 Task: Create a due date automation trigger when advanced on, on the wednesday after a card is due add content with a name or a description starting with resume at 11:00 AM.
Action: Mouse moved to (1072, 86)
Screenshot: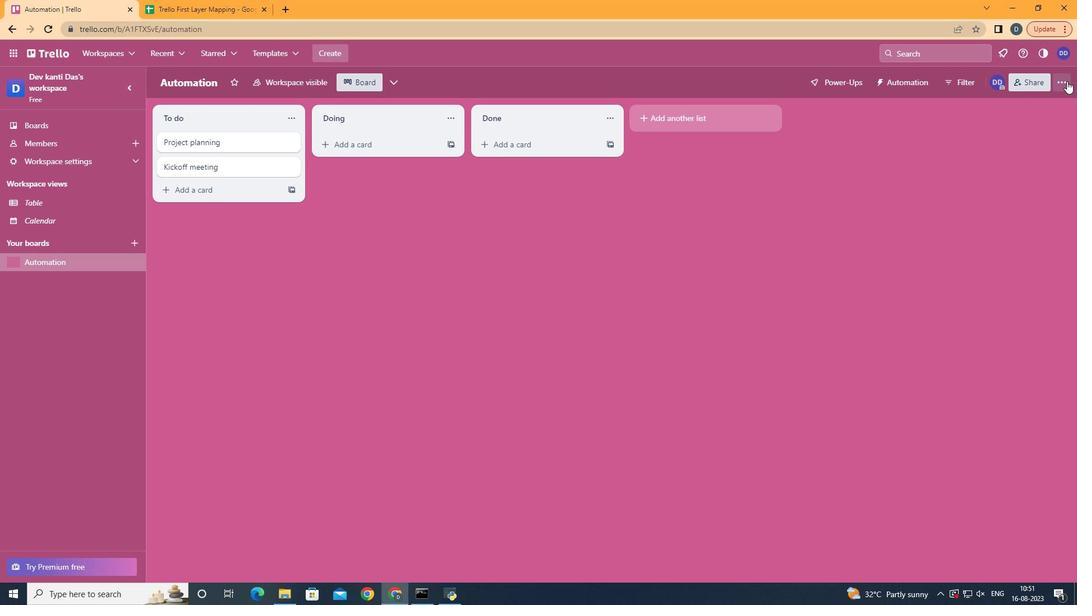 
Action: Mouse pressed left at (1072, 86)
Screenshot: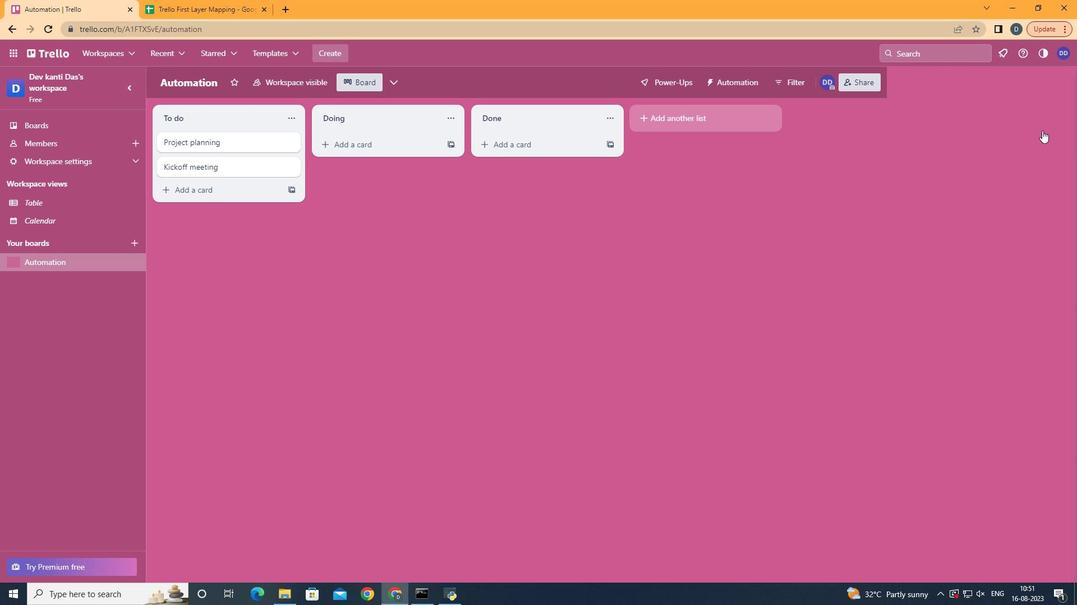 
Action: Mouse moved to (977, 244)
Screenshot: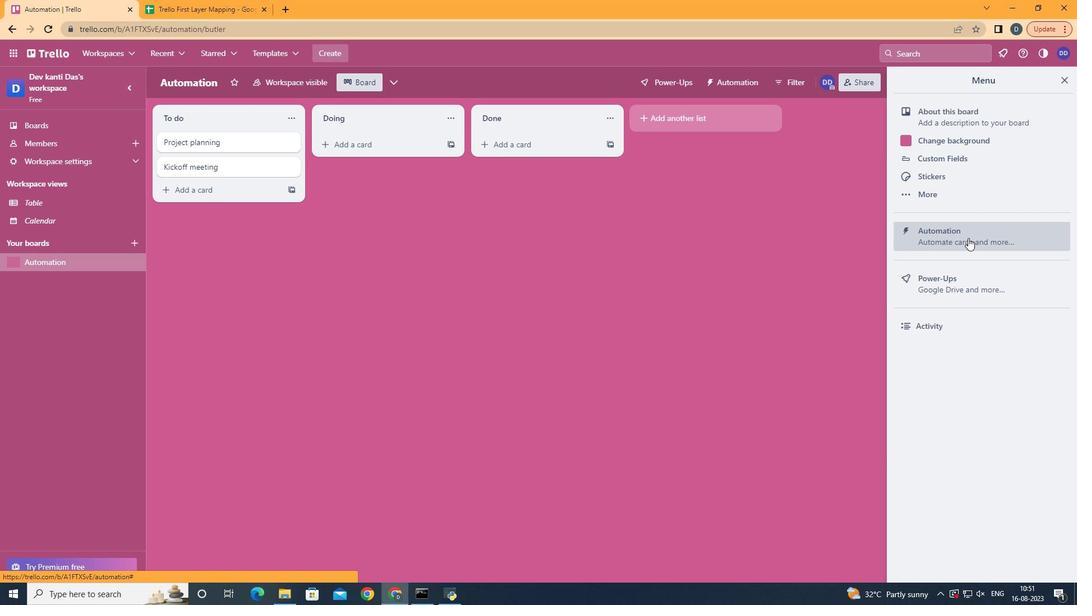 
Action: Mouse pressed left at (977, 244)
Screenshot: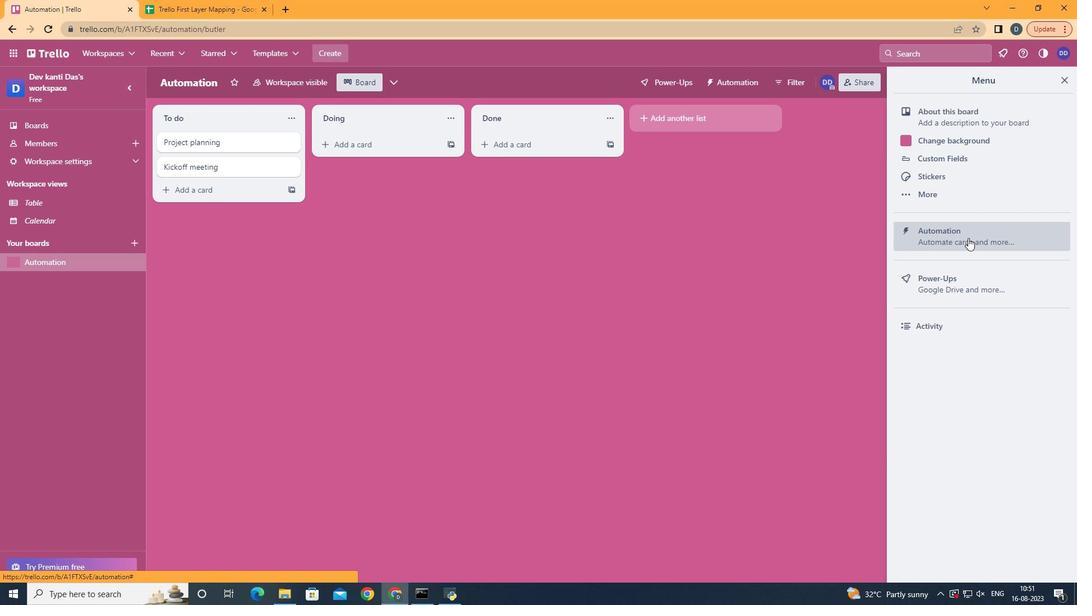 
Action: Mouse moved to (250, 227)
Screenshot: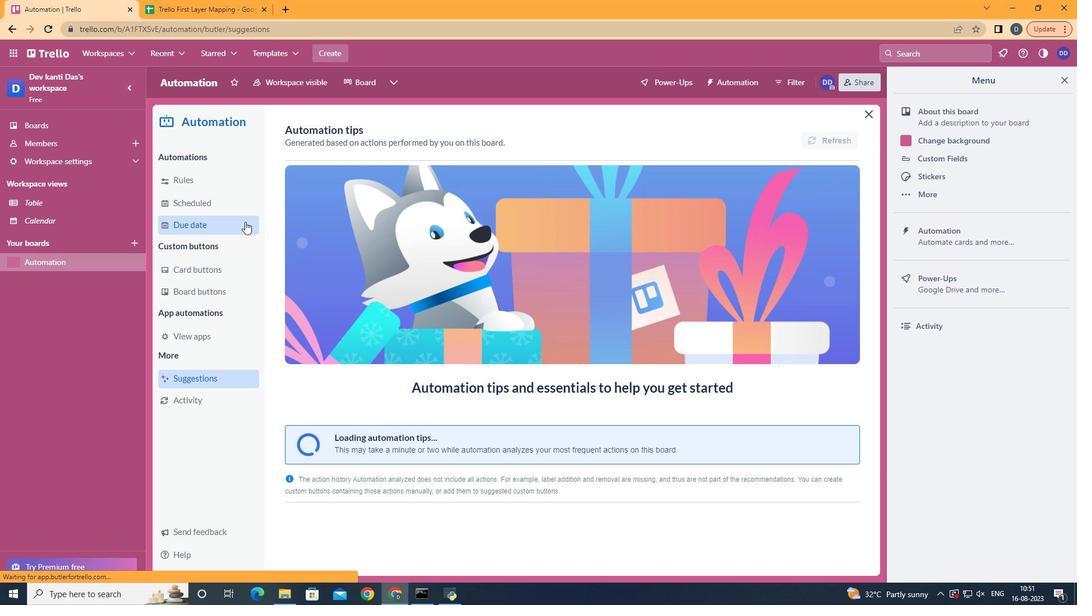 
Action: Mouse pressed left at (250, 227)
Screenshot: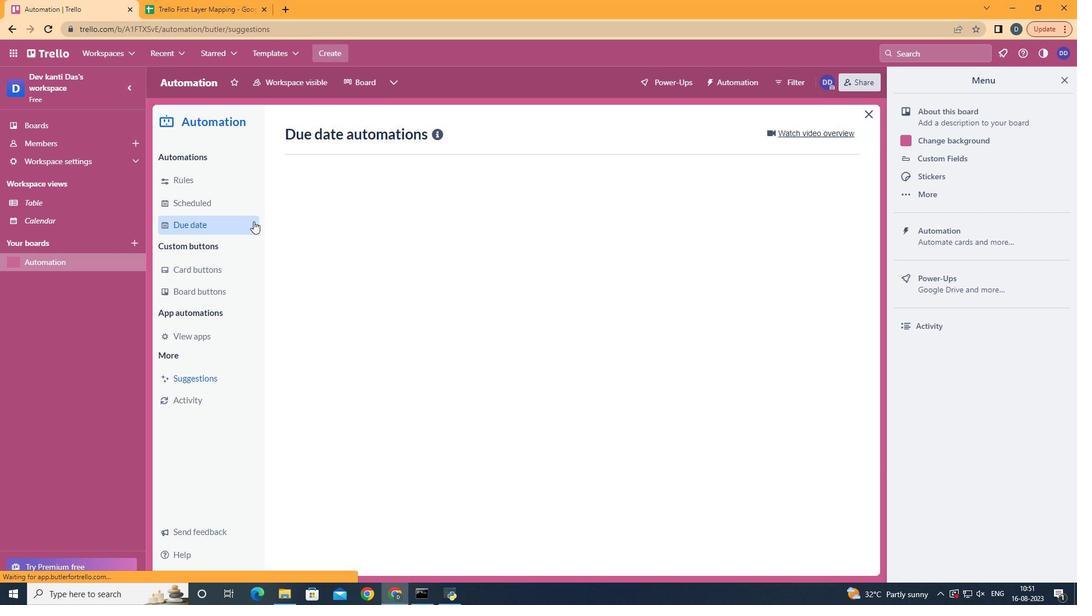
Action: Mouse moved to (777, 138)
Screenshot: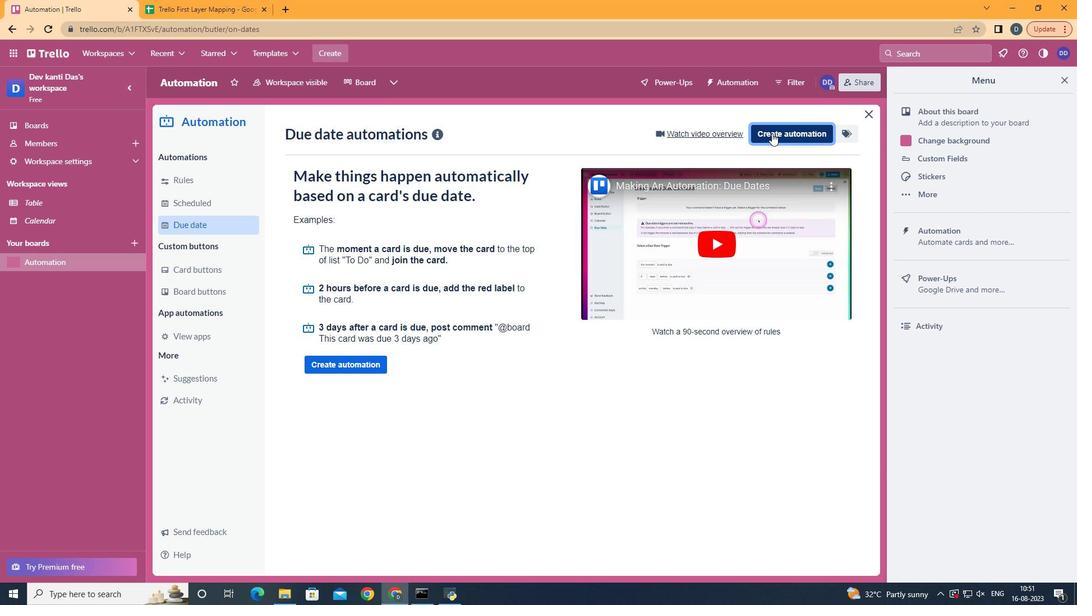 
Action: Mouse pressed left at (777, 138)
Screenshot: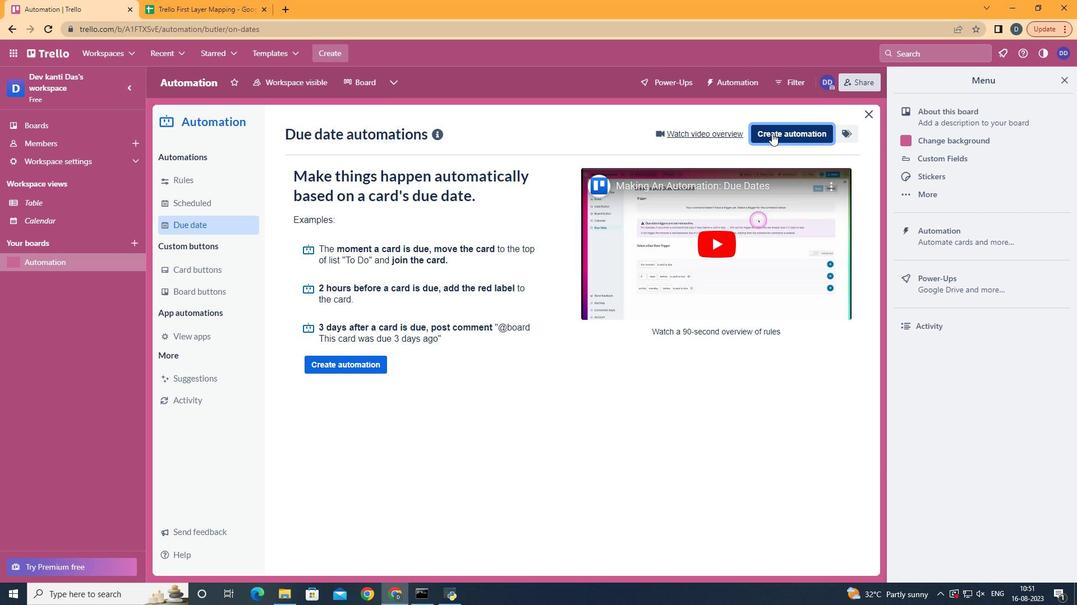 
Action: Mouse moved to (563, 236)
Screenshot: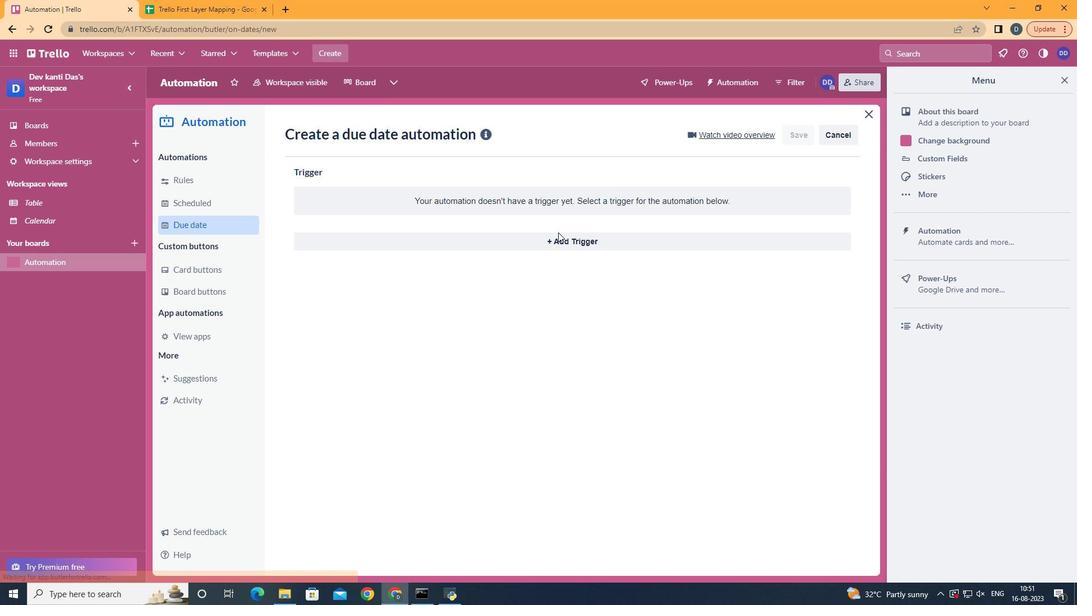 
Action: Mouse pressed left at (563, 236)
Screenshot: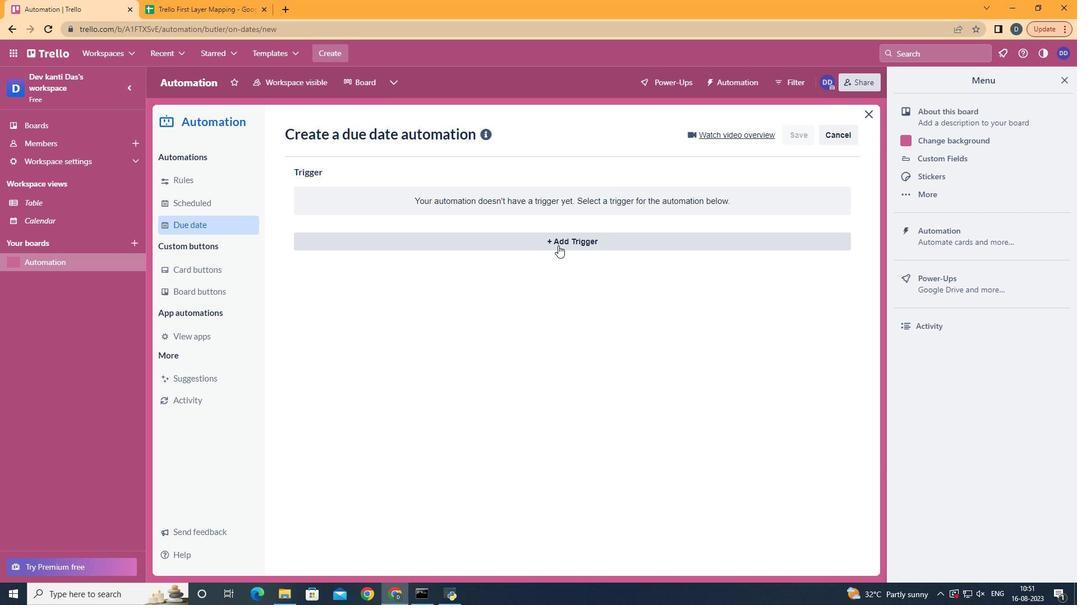 
Action: Mouse moved to (563, 250)
Screenshot: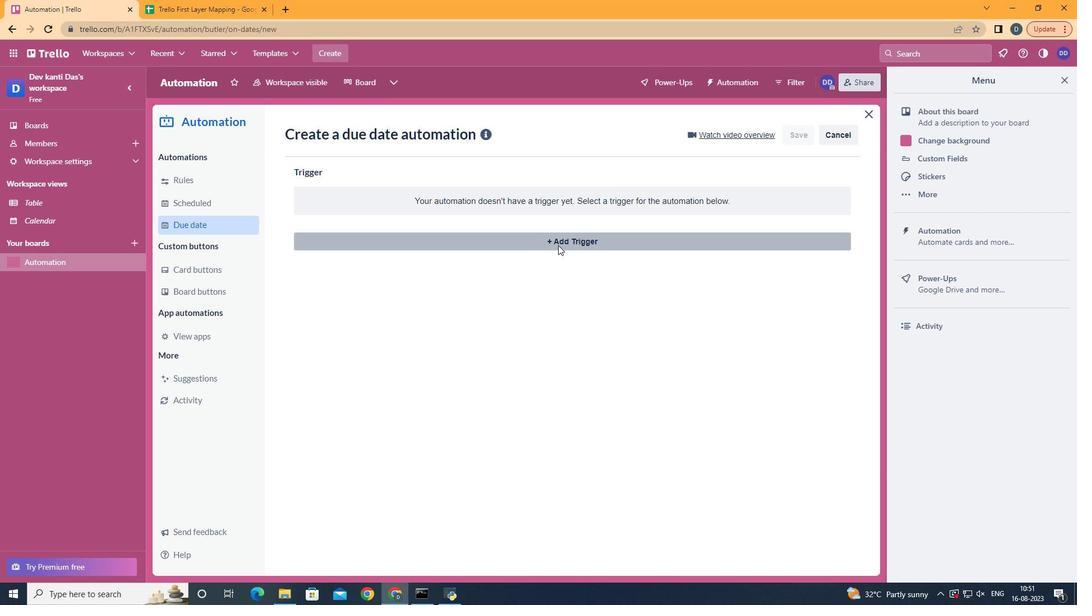 
Action: Mouse pressed left at (563, 250)
Screenshot: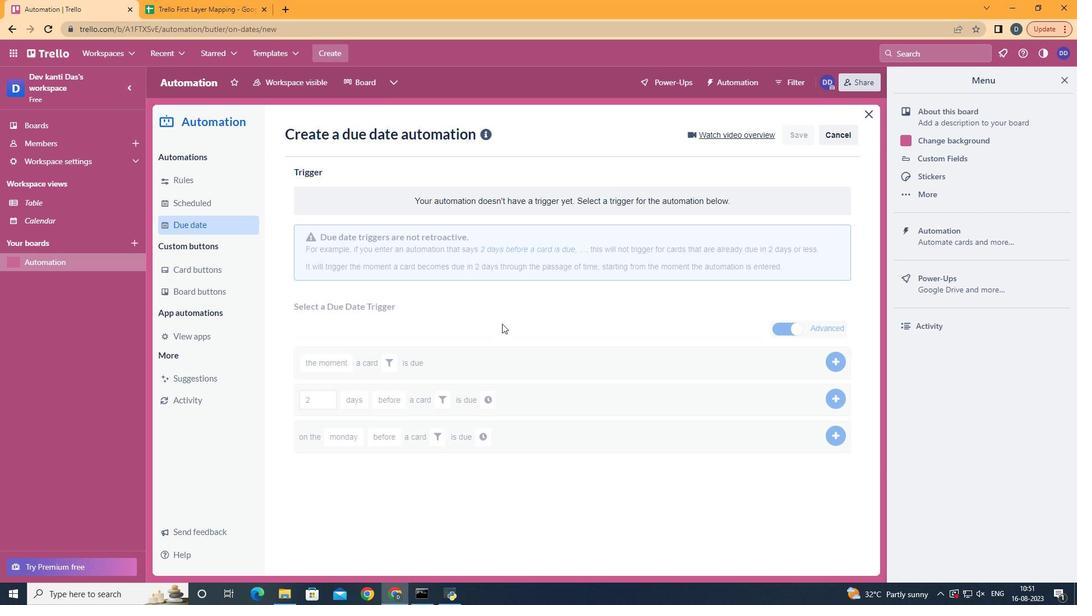 
Action: Mouse moved to (368, 347)
Screenshot: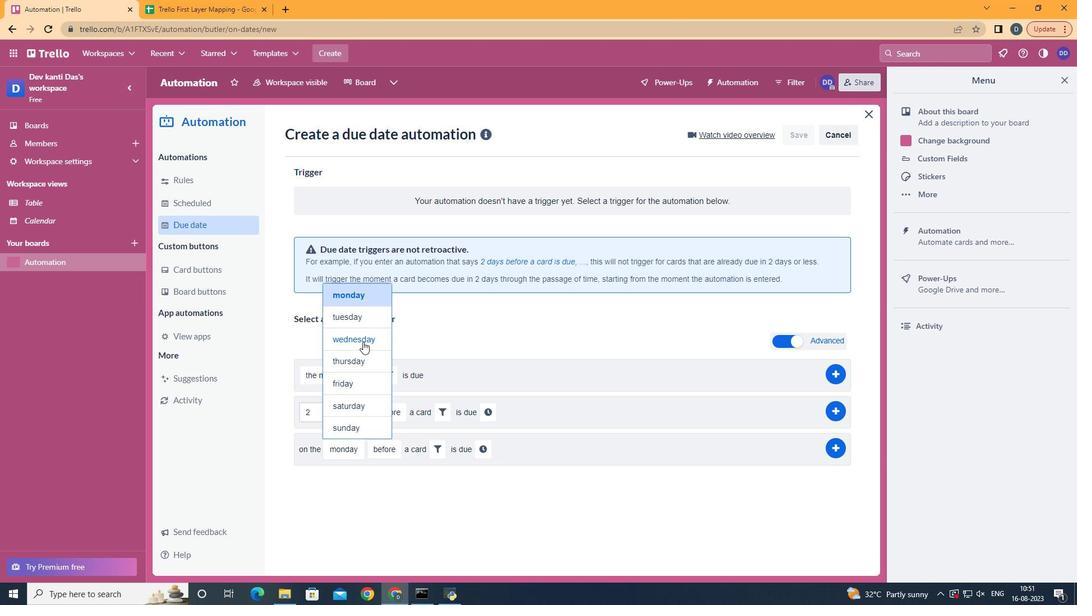 
Action: Mouse pressed left at (368, 347)
Screenshot: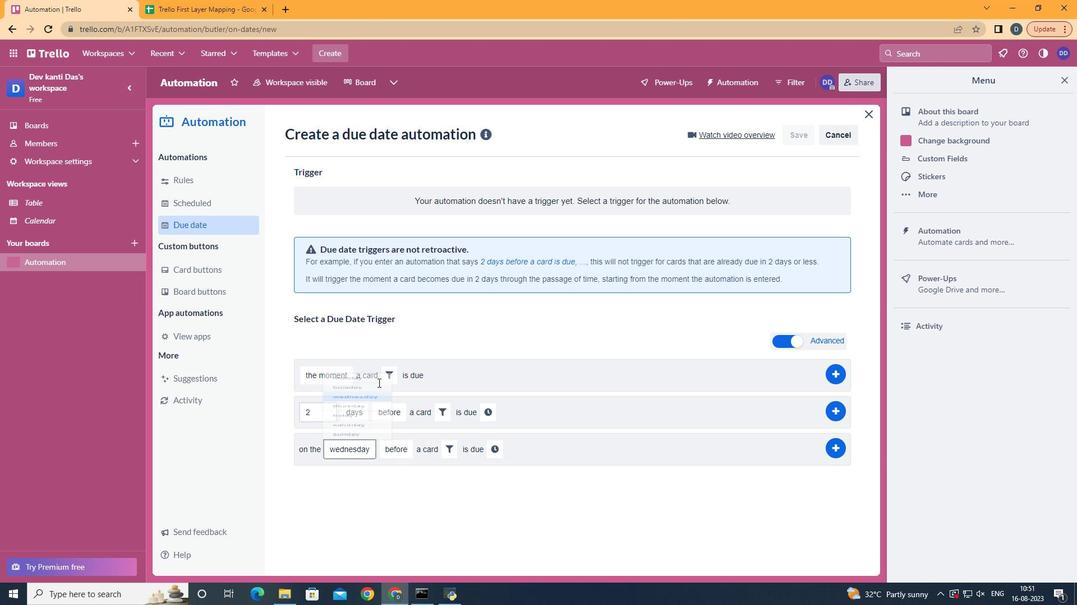 
Action: Mouse moved to (417, 495)
Screenshot: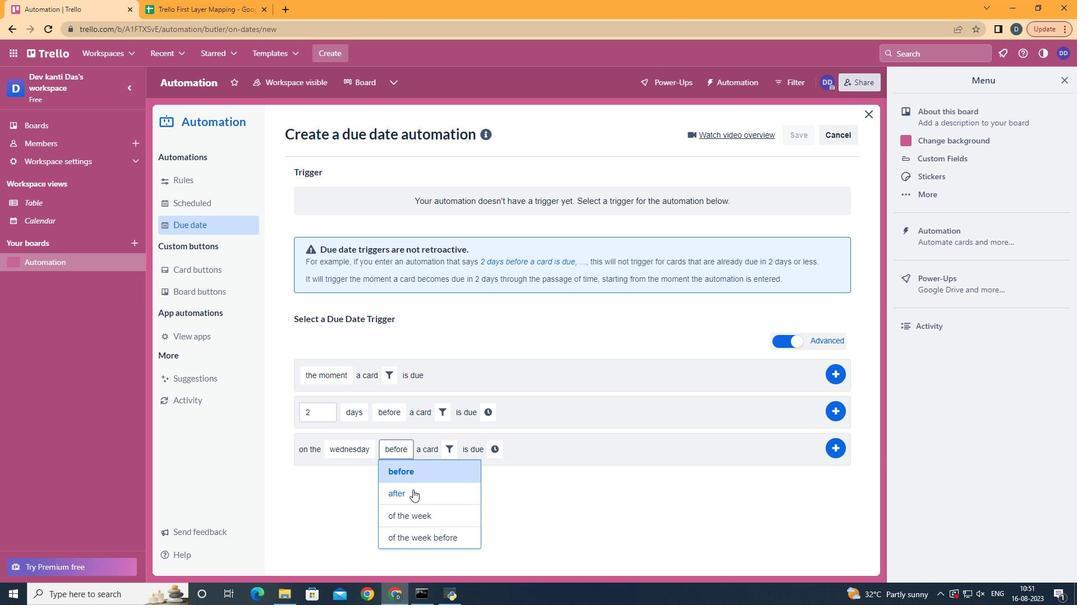 
Action: Mouse pressed left at (417, 495)
Screenshot: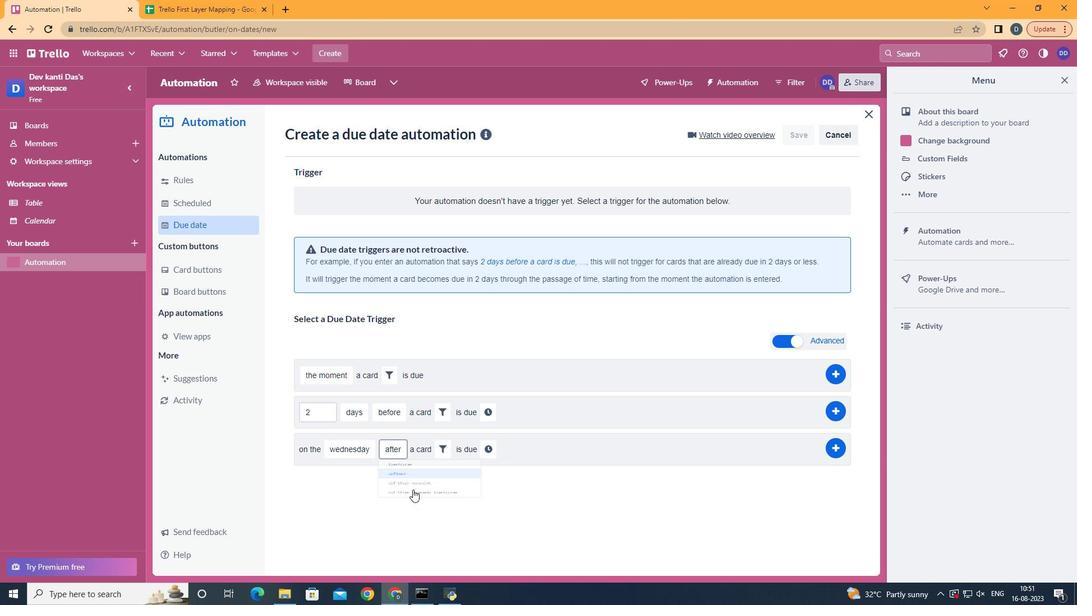 
Action: Mouse moved to (449, 454)
Screenshot: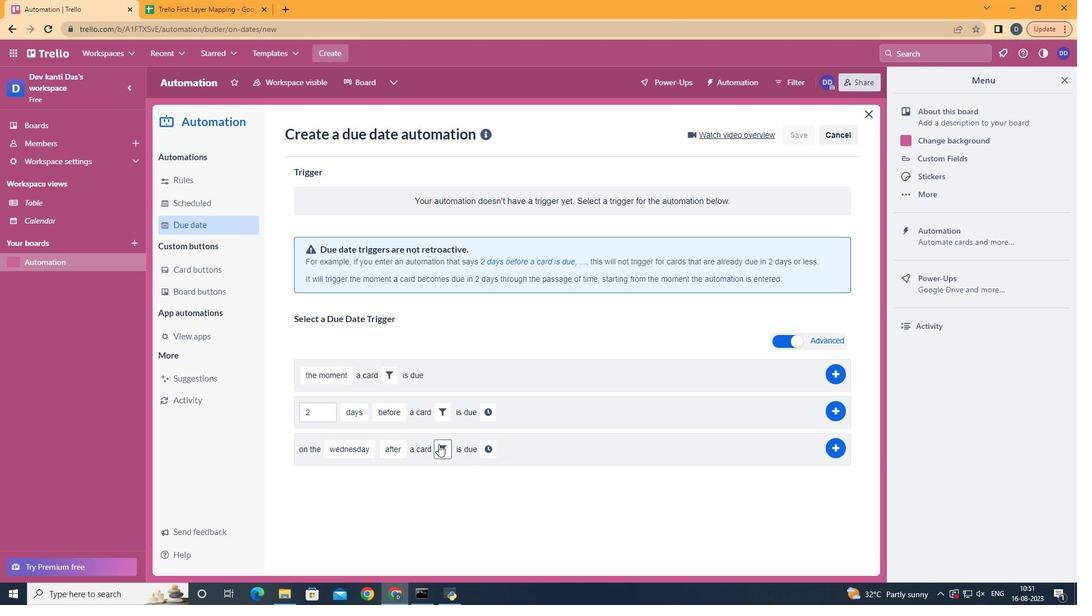 
Action: Mouse pressed left at (449, 454)
Screenshot: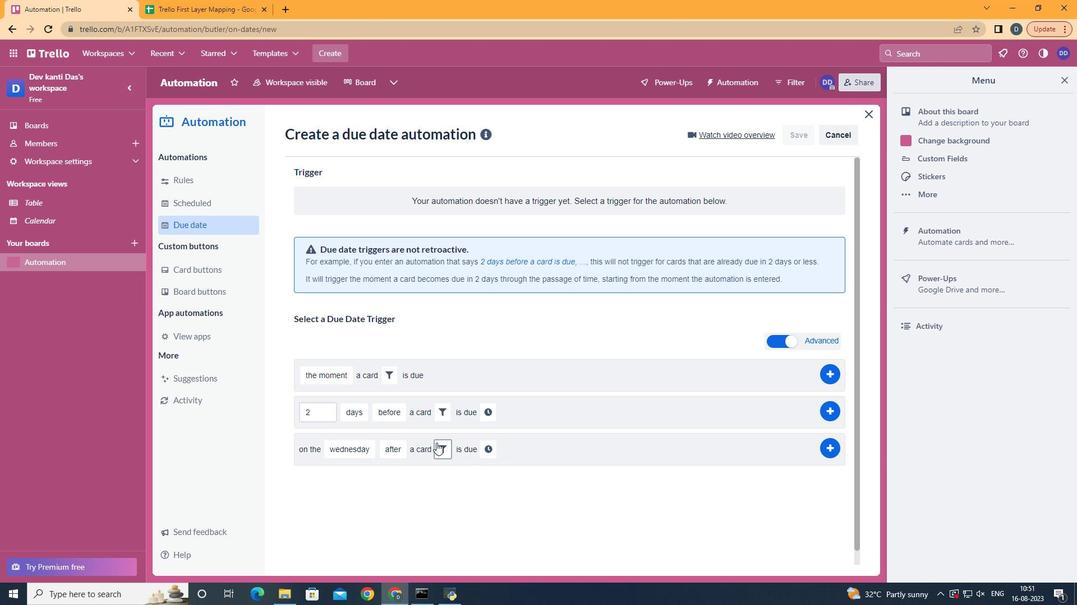 
Action: Mouse moved to (582, 486)
Screenshot: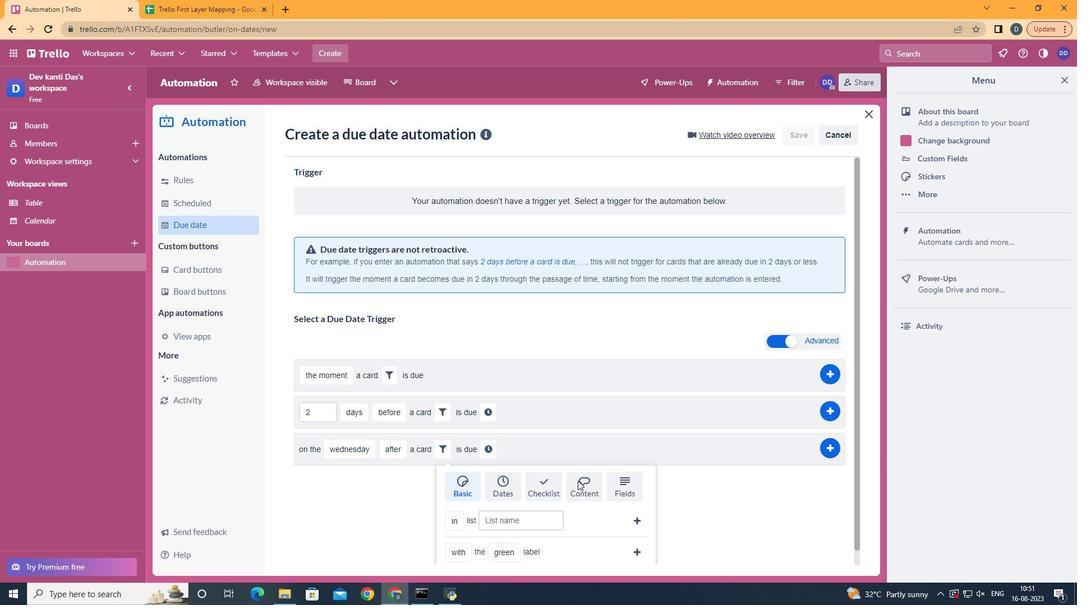
Action: Mouse pressed left at (582, 486)
Screenshot: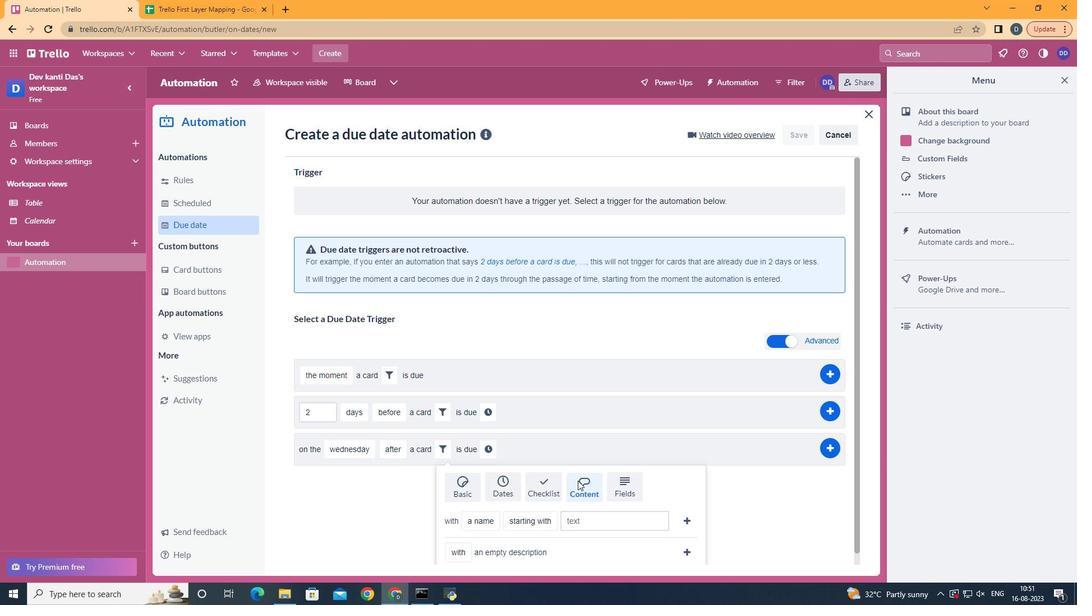 
Action: Mouse moved to (497, 508)
Screenshot: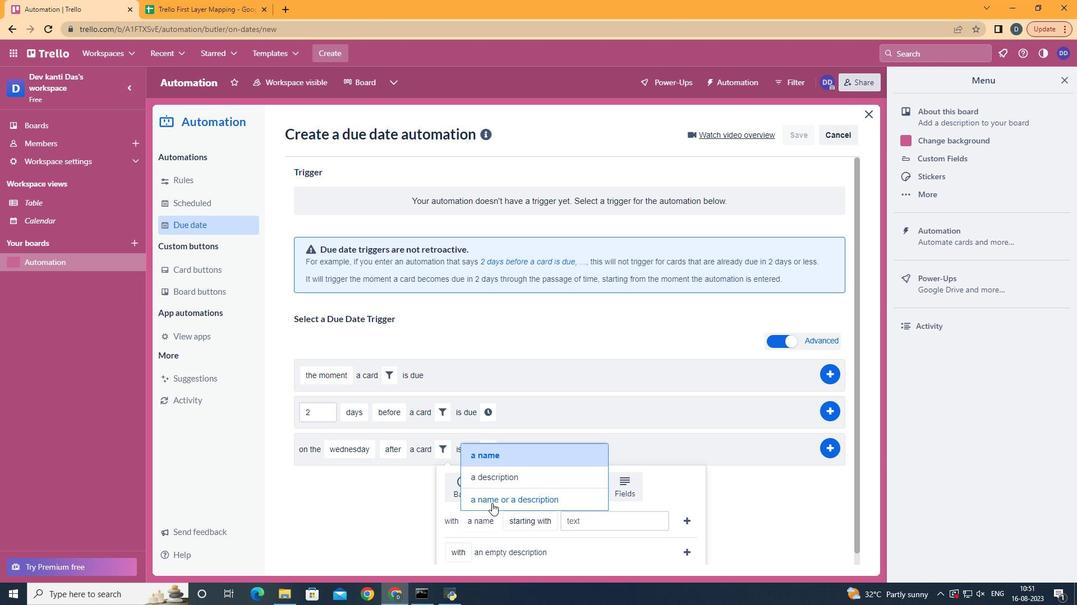 
Action: Mouse pressed left at (497, 508)
Screenshot: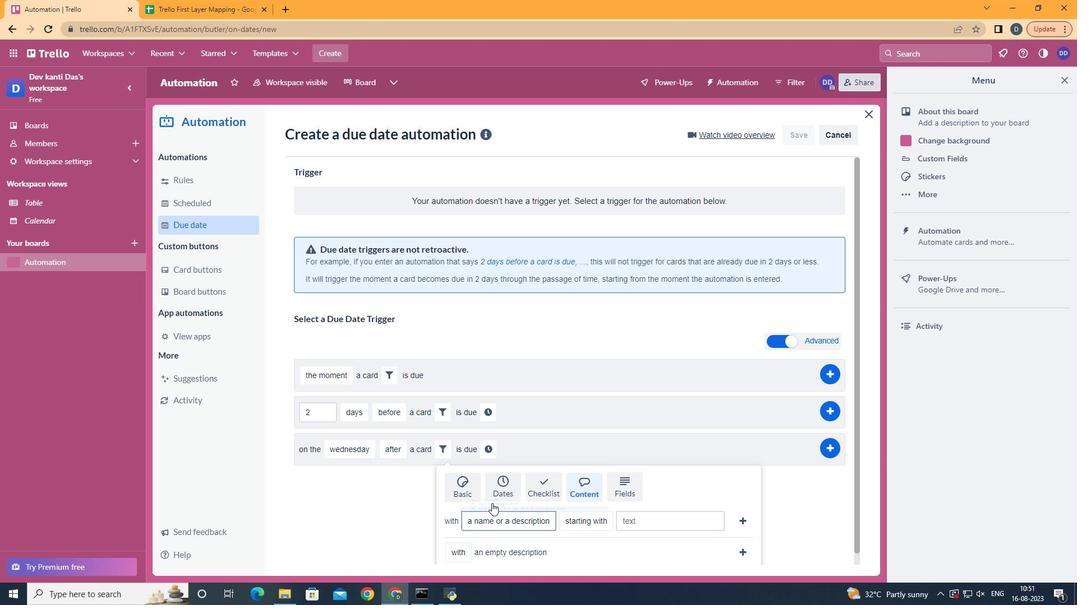 
Action: Mouse moved to (654, 521)
Screenshot: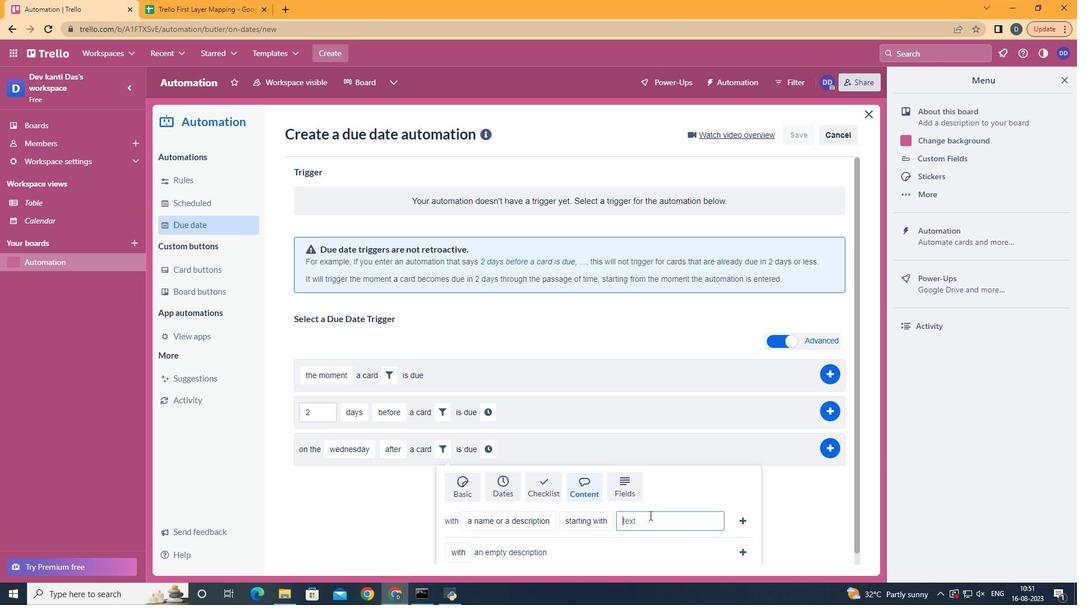 
Action: Mouse pressed left at (654, 521)
Screenshot: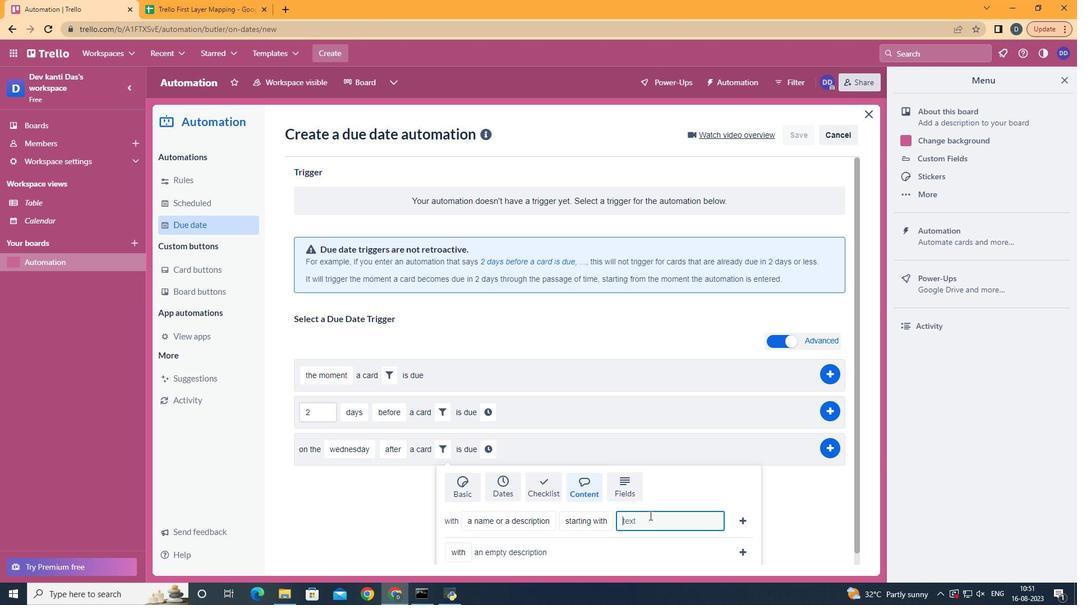 
Action: Mouse moved to (655, 521)
Screenshot: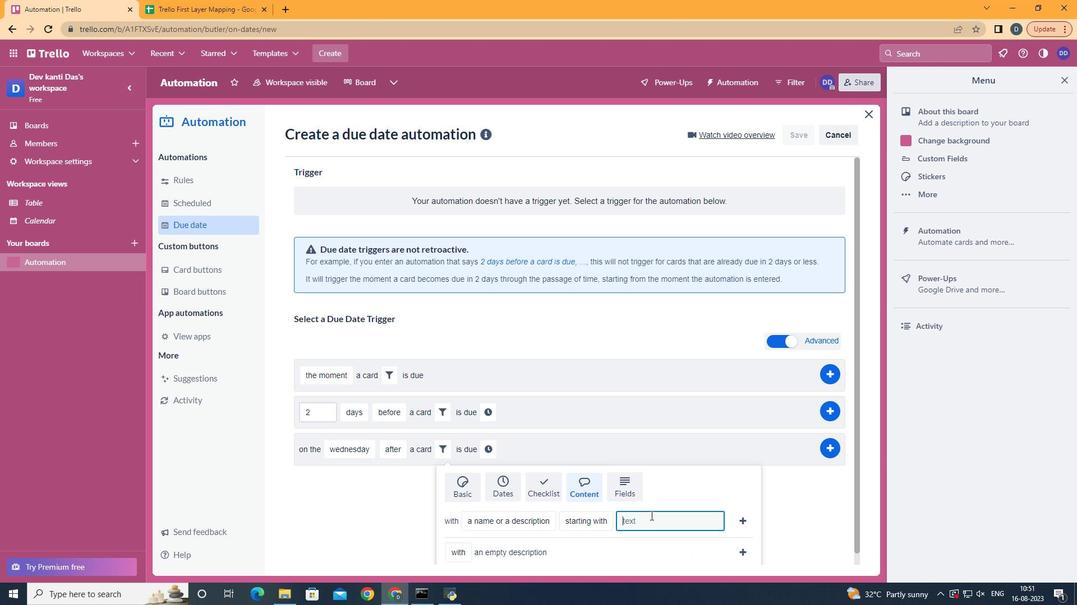 
Action: Key pressed resume
Screenshot: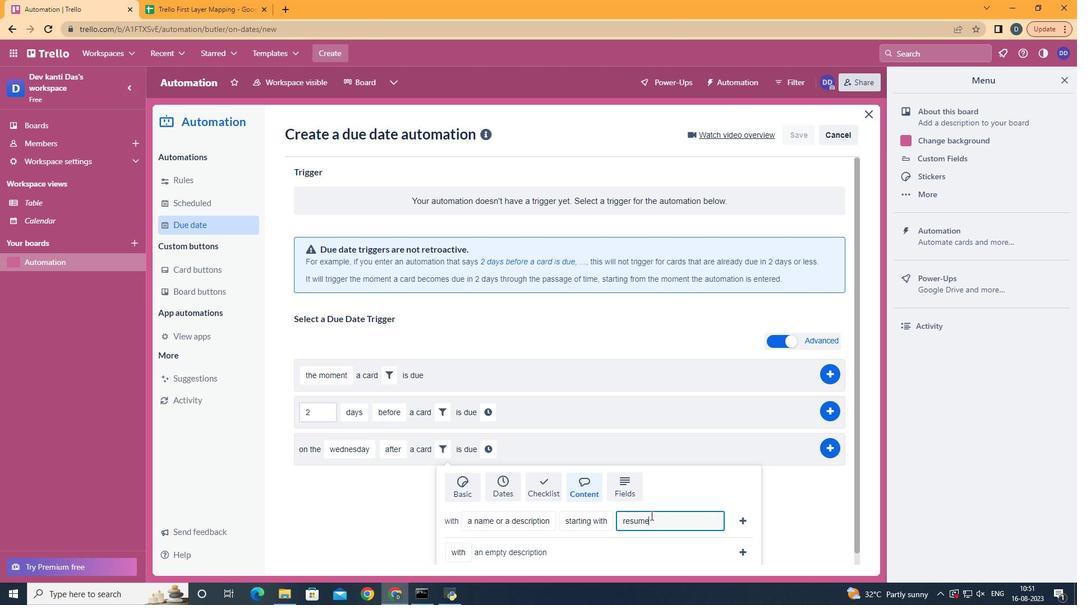 
Action: Mouse moved to (740, 524)
Screenshot: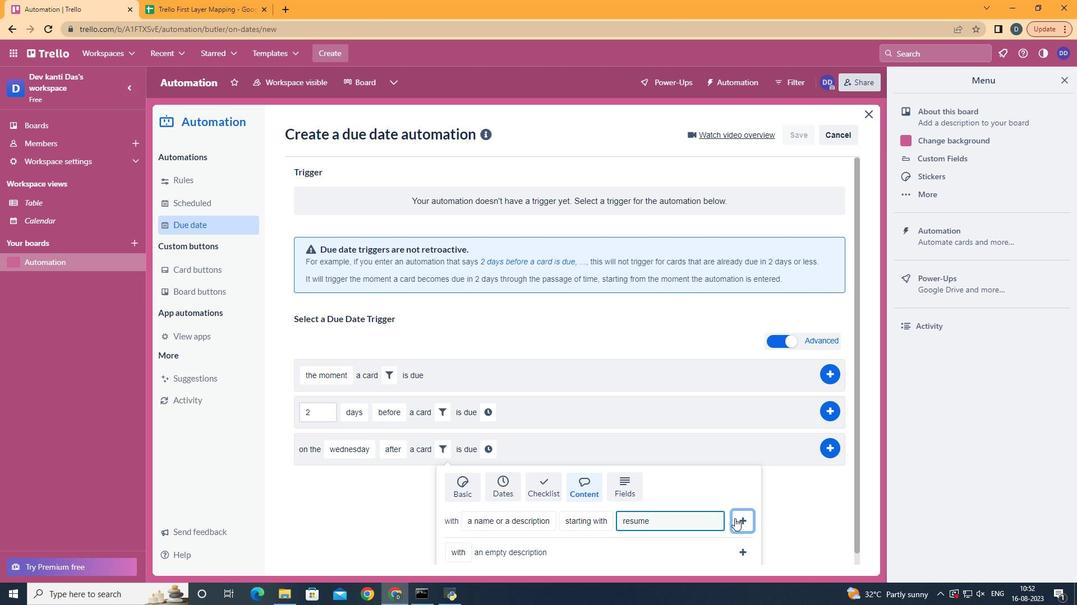 
Action: Mouse pressed left at (740, 524)
Screenshot: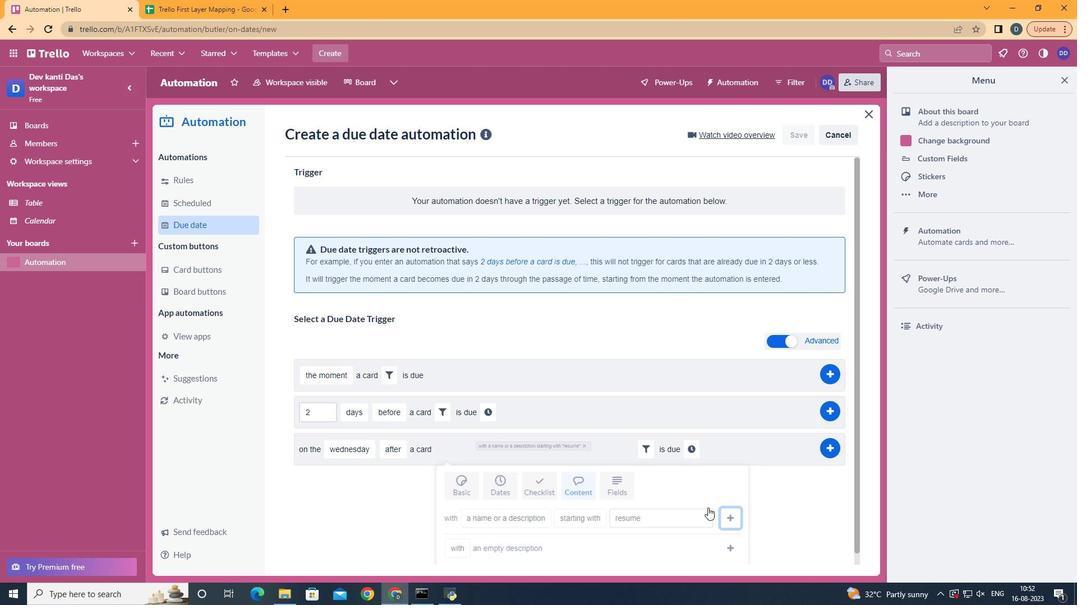 
Action: Mouse moved to (692, 460)
Screenshot: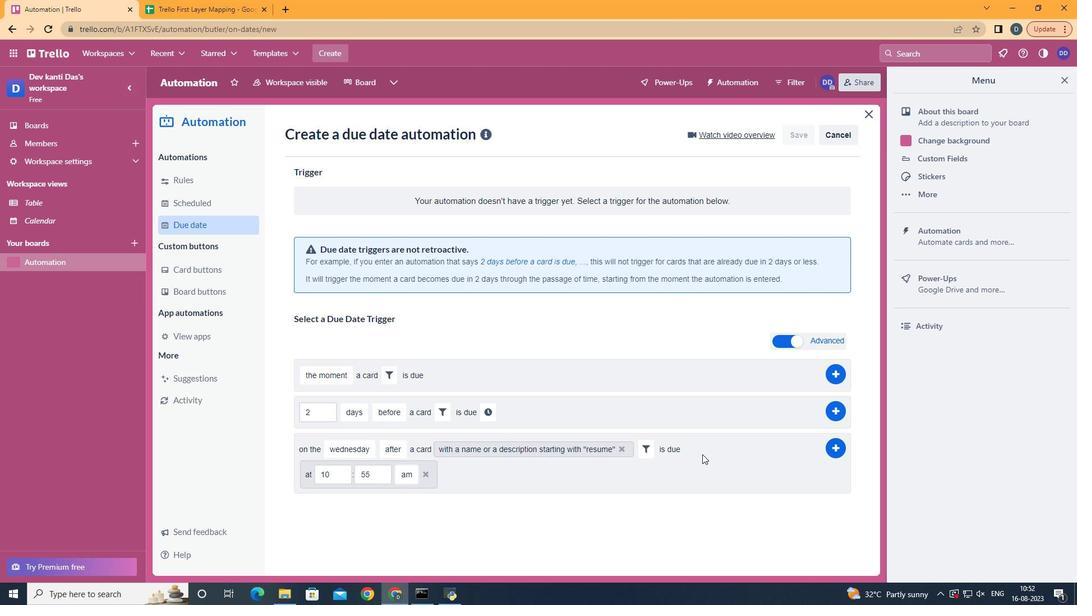 
Action: Mouse pressed left at (692, 460)
Screenshot: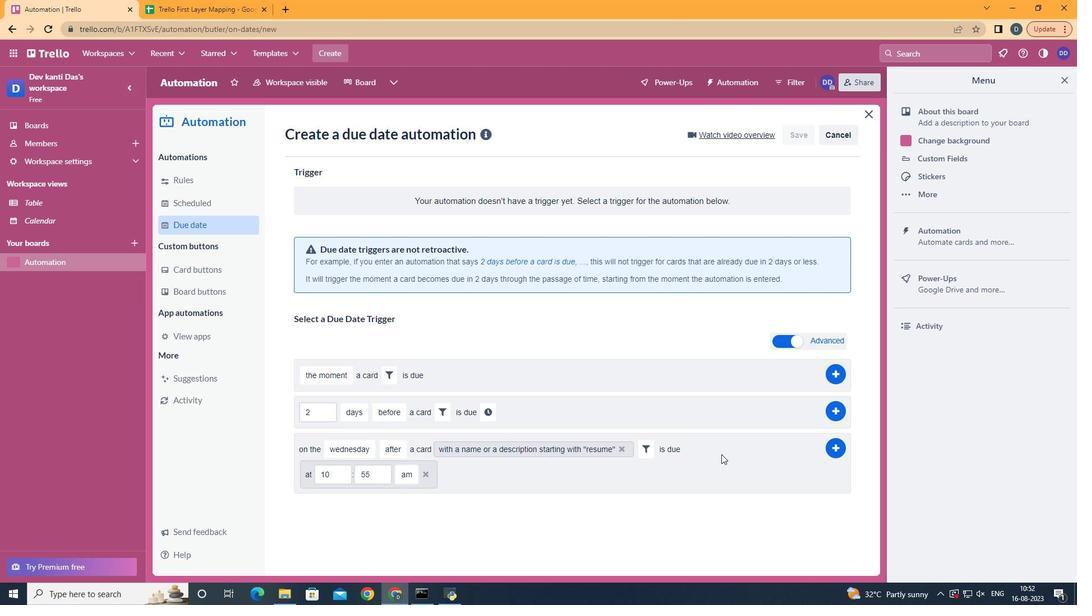 
Action: Mouse moved to (726, 460)
Screenshot: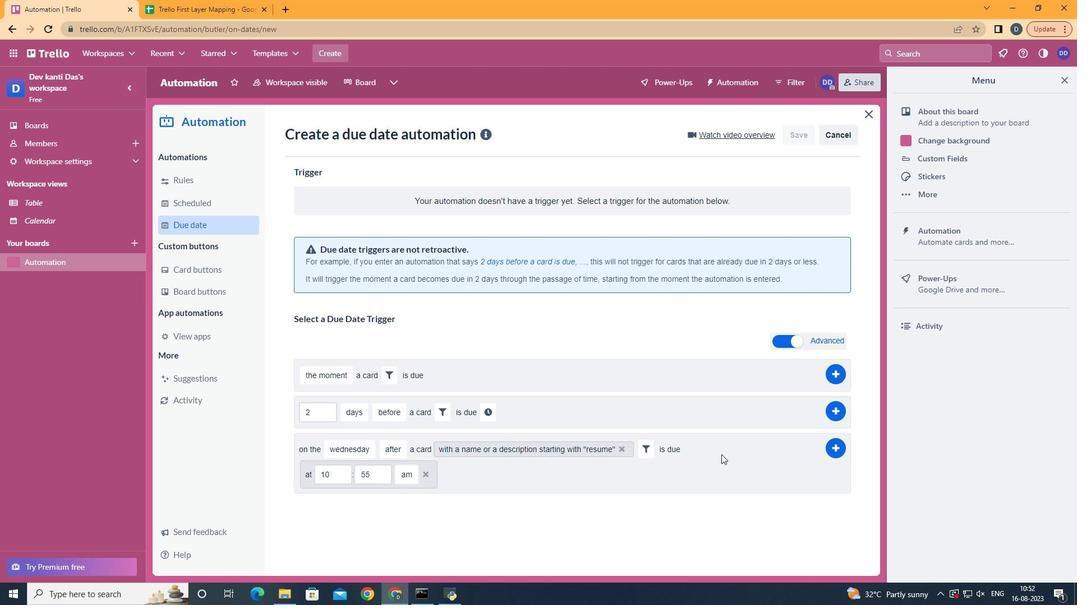 
Action: Mouse pressed left at (726, 460)
Screenshot: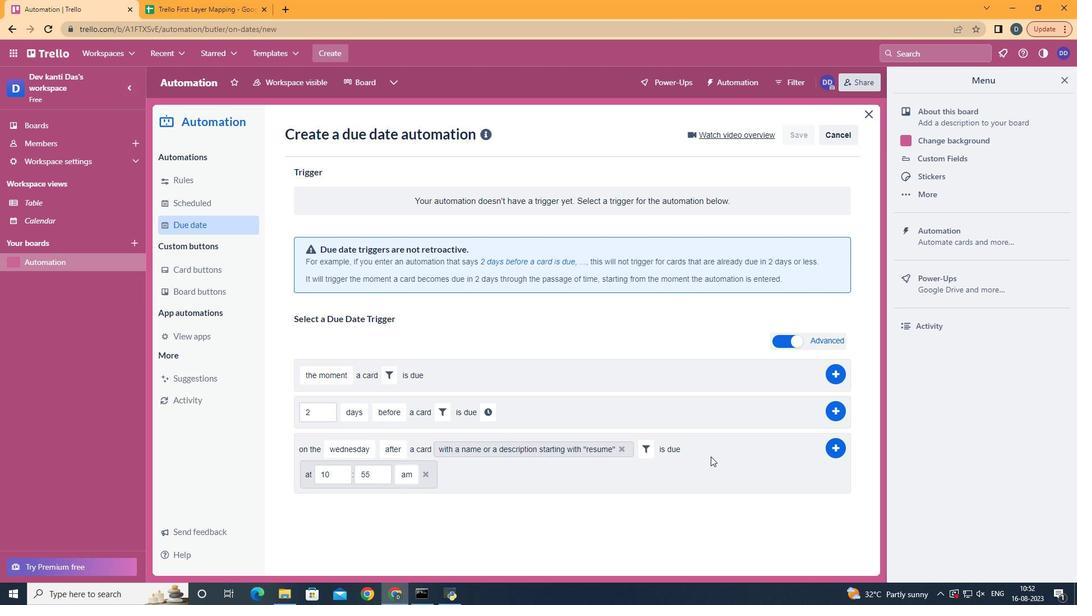 
Action: Mouse moved to (346, 481)
Screenshot: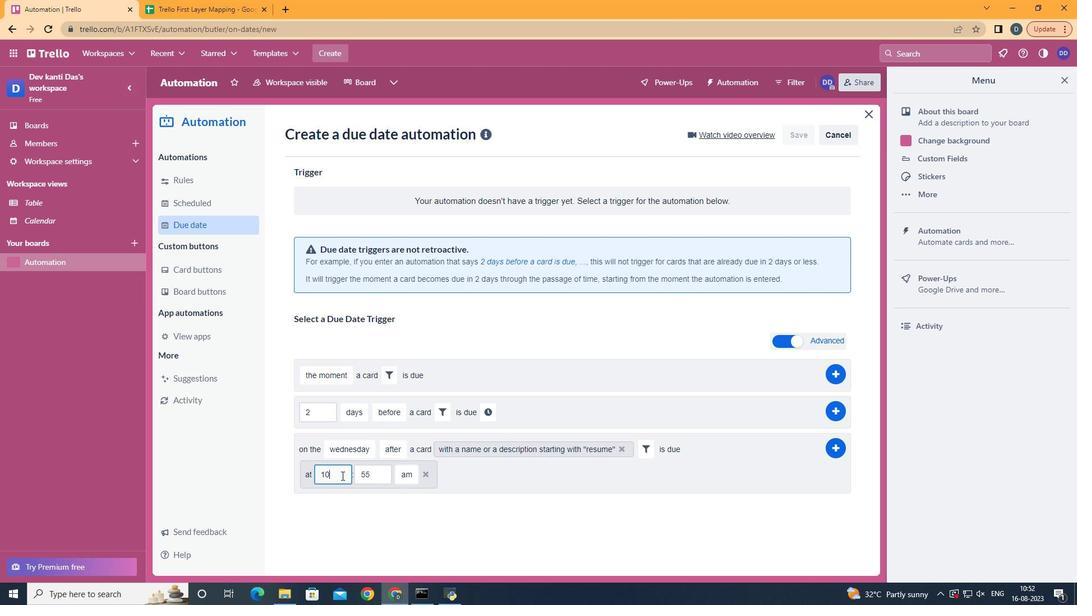 
Action: Mouse pressed left at (346, 481)
Screenshot: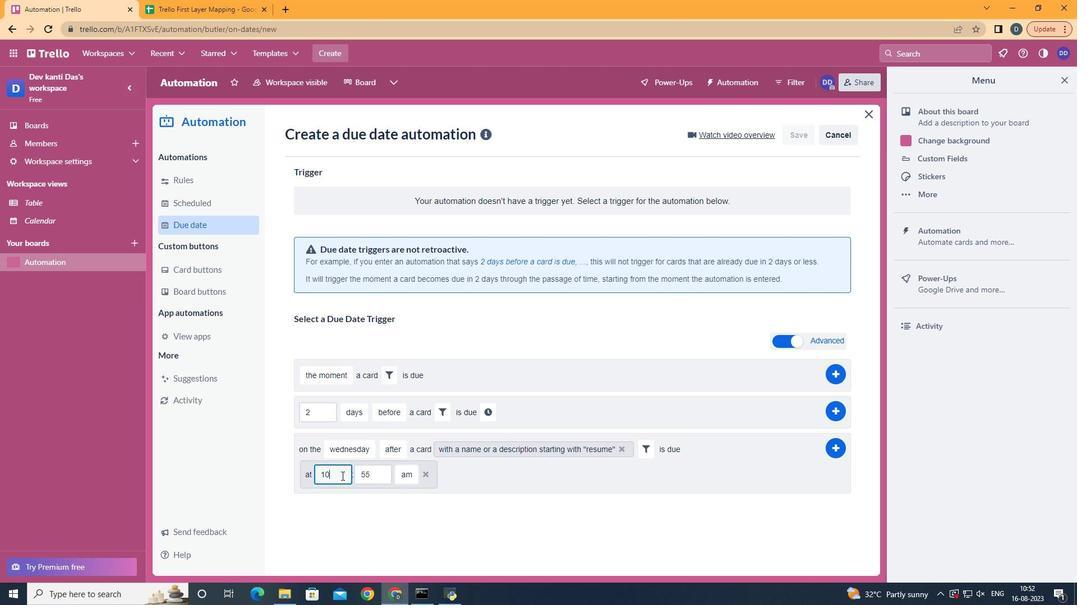 
Action: Key pressed <Key.backspace>1
Screenshot: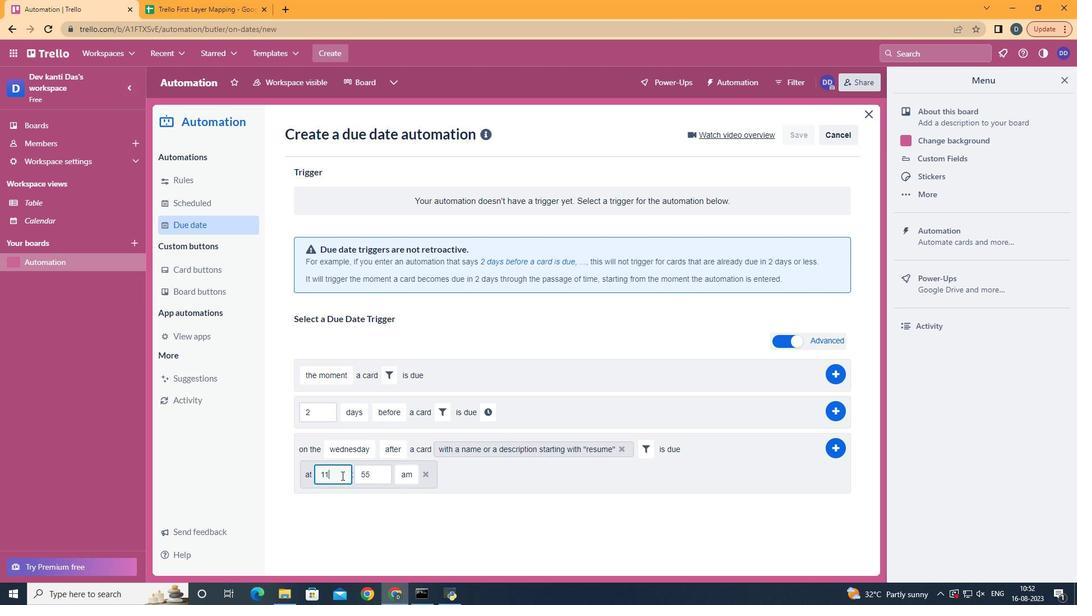 
Action: Mouse moved to (379, 480)
Screenshot: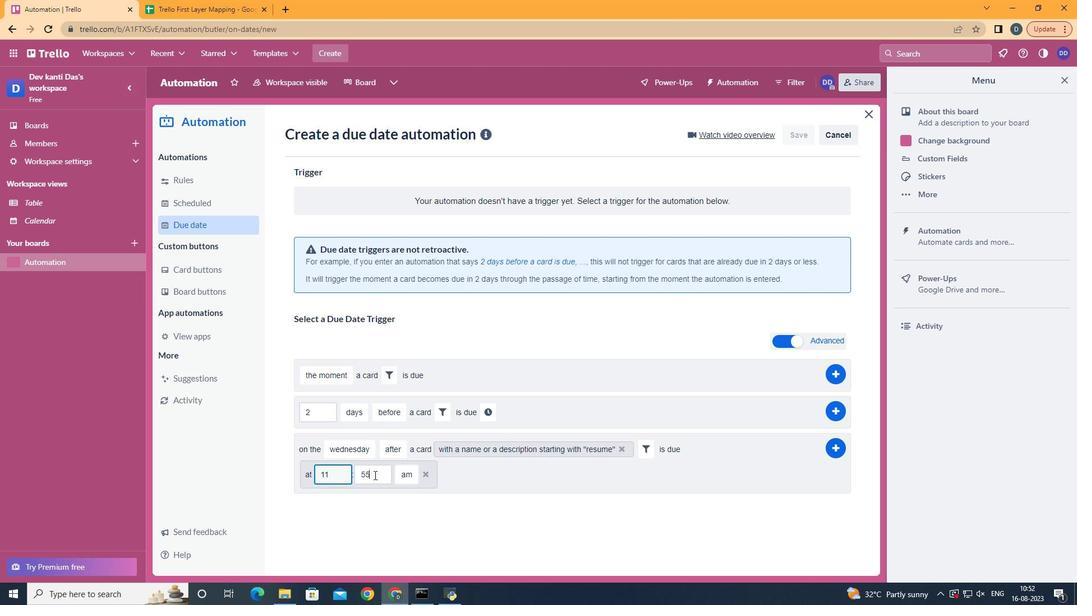 
Action: Mouse pressed left at (379, 480)
Screenshot: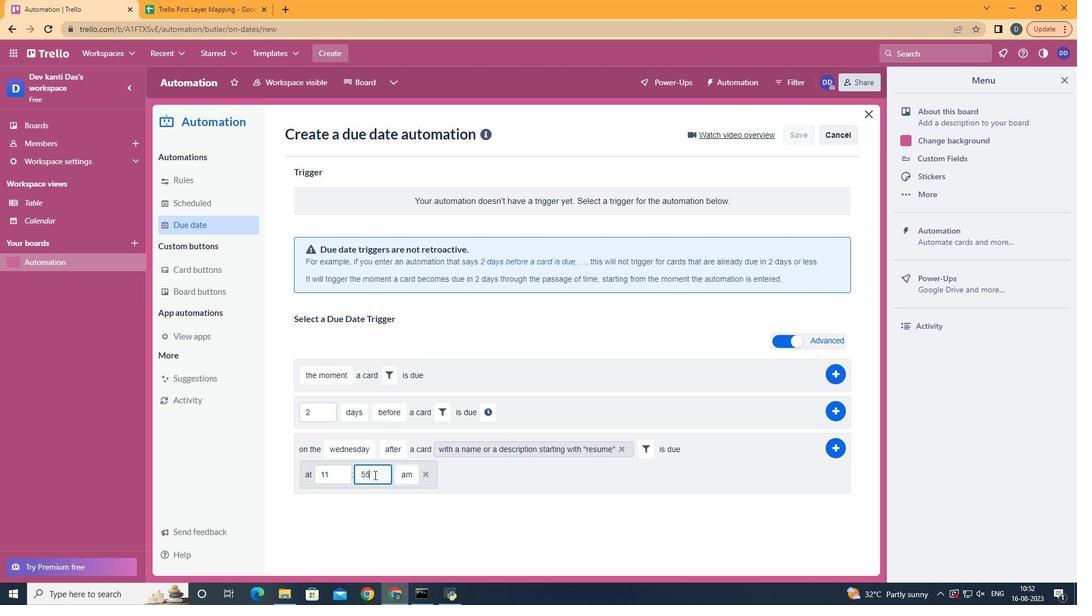 
Action: Key pressed <Key.backspace><Key.backspace>00
Screenshot: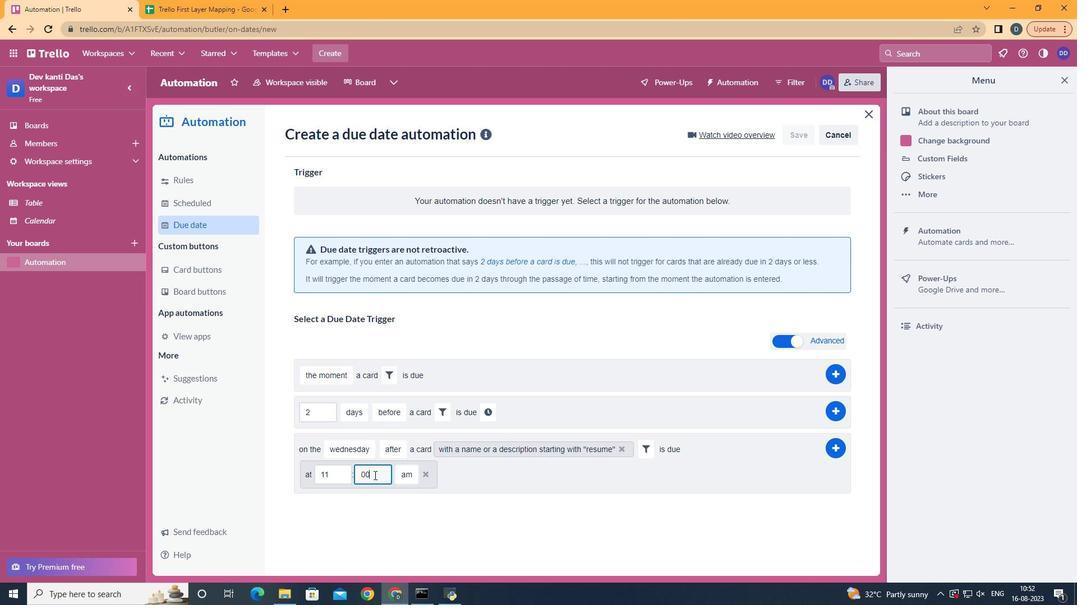 
Action: Mouse moved to (843, 459)
Screenshot: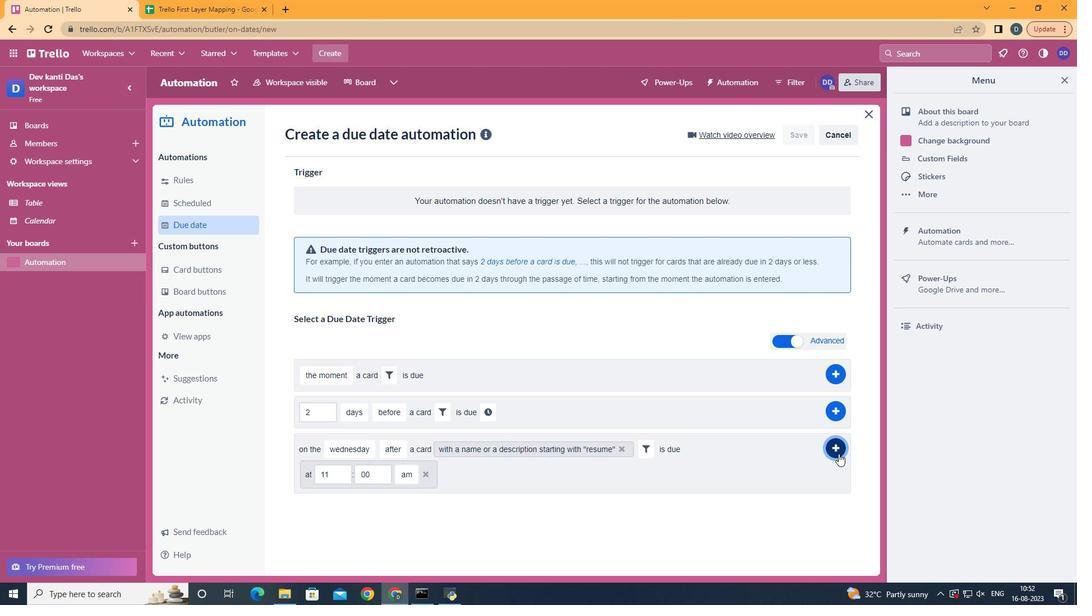 
Action: Mouse pressed left at (843, 459)
Screenshot: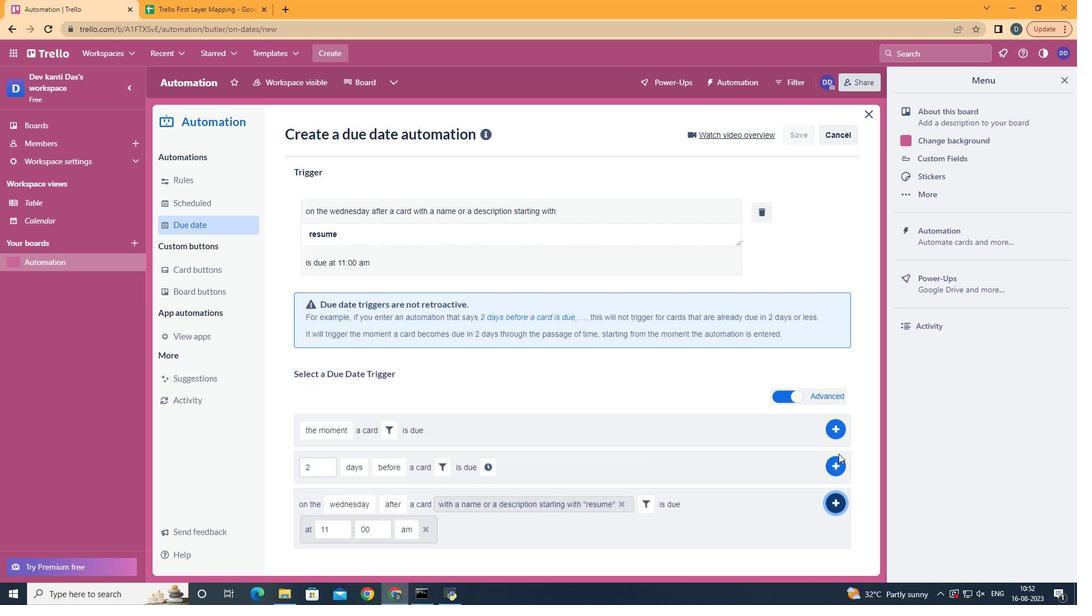 
